 Task: Create a task  Implement a new cloud-based vendor management system for a company , assign it to team member softage.5@softage.net in the project BellRise and update the status of the task to  Off Track , set the priority of the task to Medium
Action: Mouse moved to (63, 48)
Screenshot: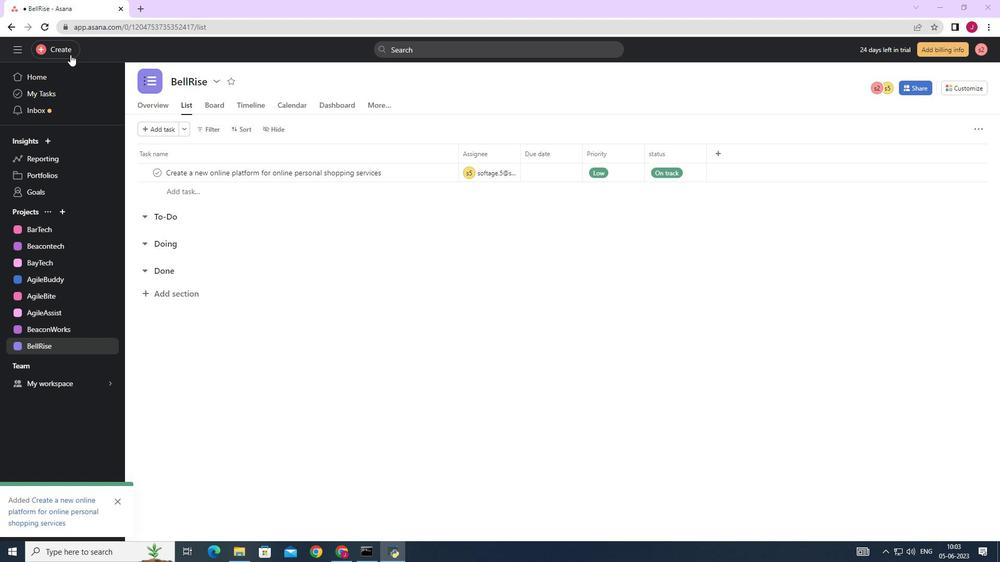 
Action: Mouse pressed left at (63, 48)
Screenshot: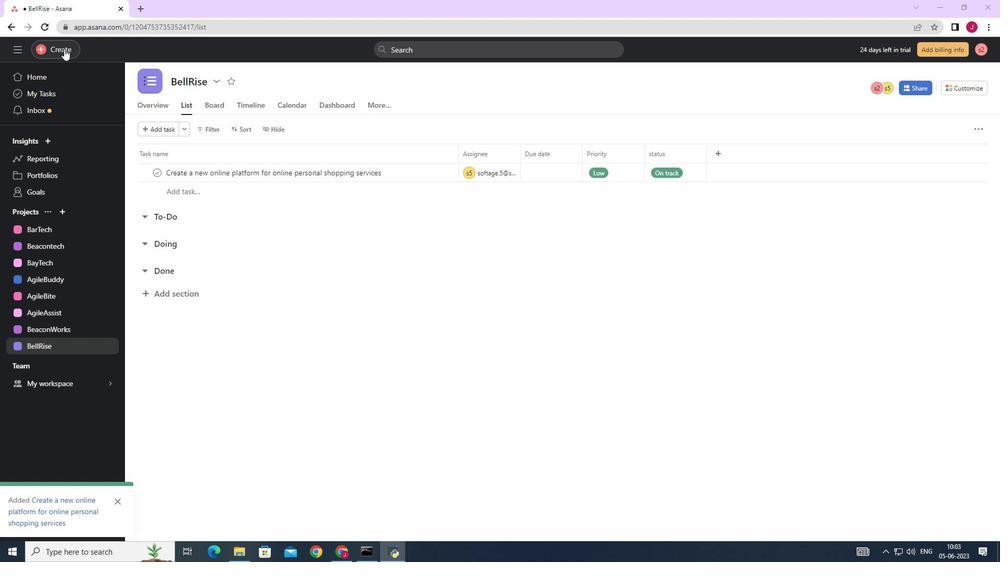 
Action: Mouse moved to (133, 49)
Screenshot: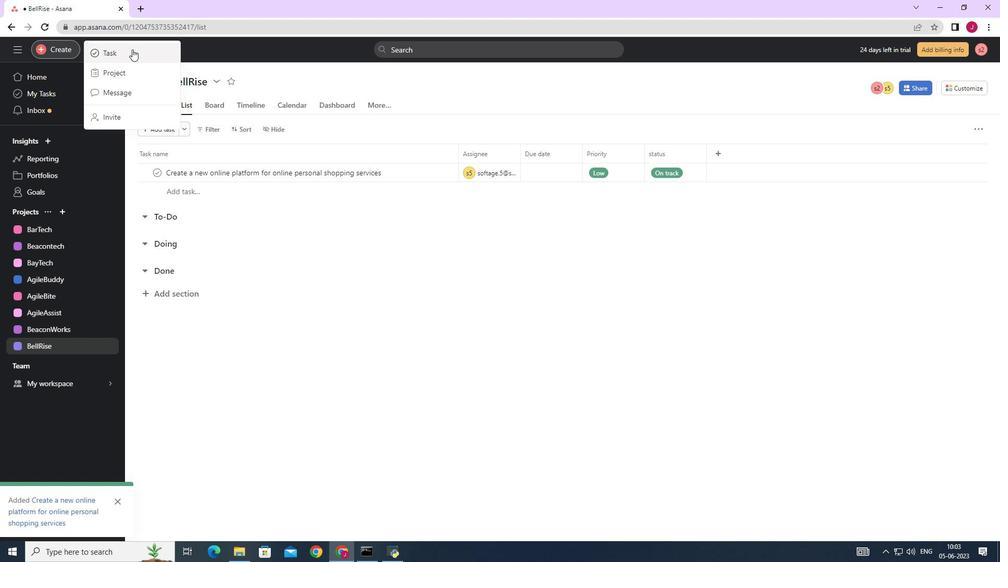 
Action: Mouse pressed left at (133, 49)
Screenshot: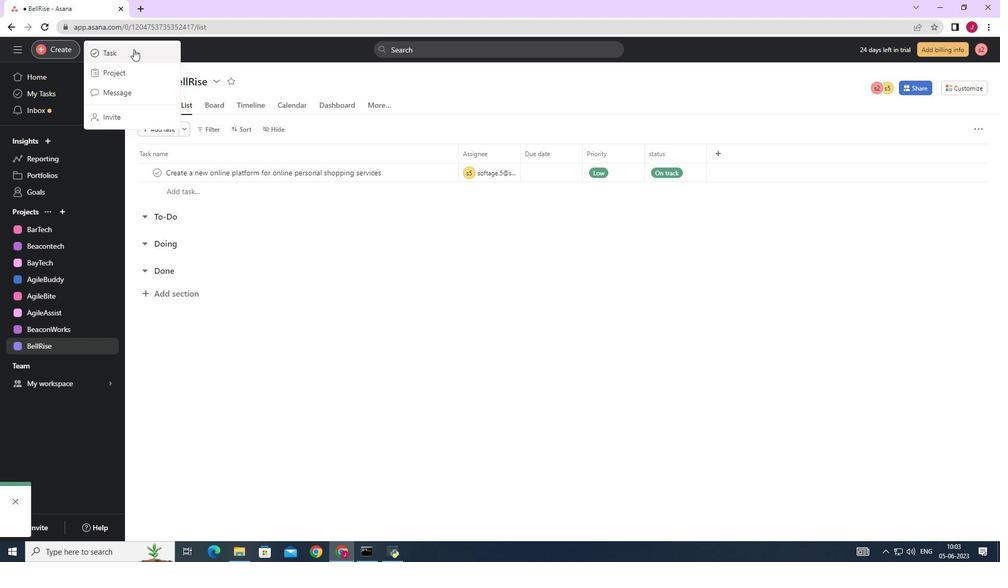 
Action: Mouse moved to (831, 348)
Screenshot: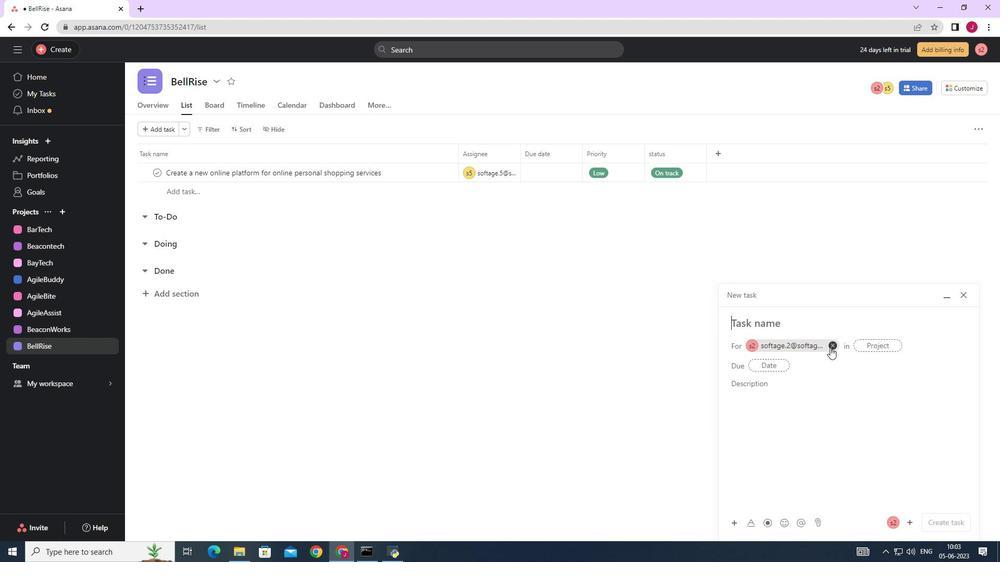 
Action: Mouse pressed left at (831, 348)
Screenshot: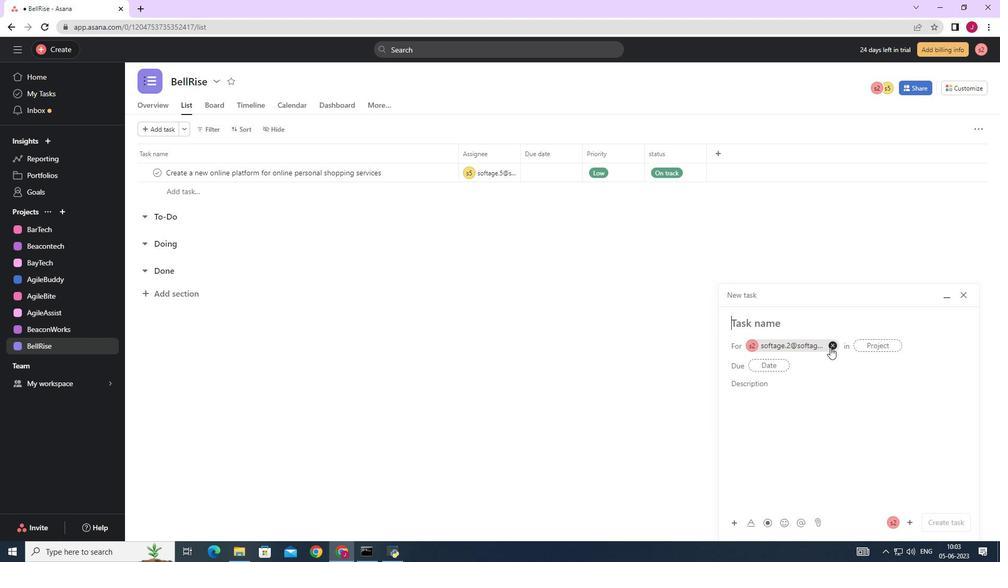 
Action: Mouse moved to (770, 322)
Screenshot: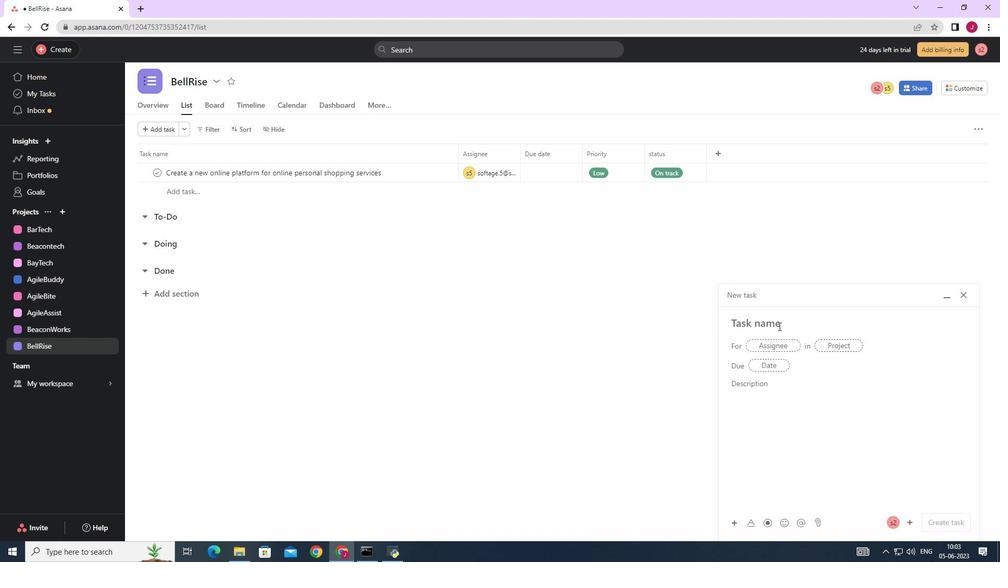 
Action: Mouse pressed left at (770, 322)
Screenshot: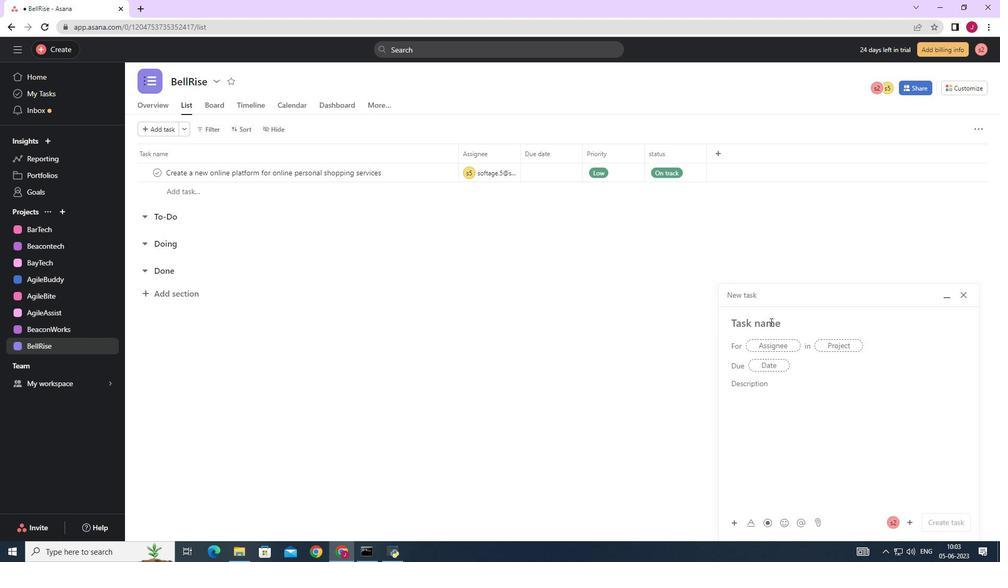 
Action: Mouse moved to (770, 321)
Screenshot: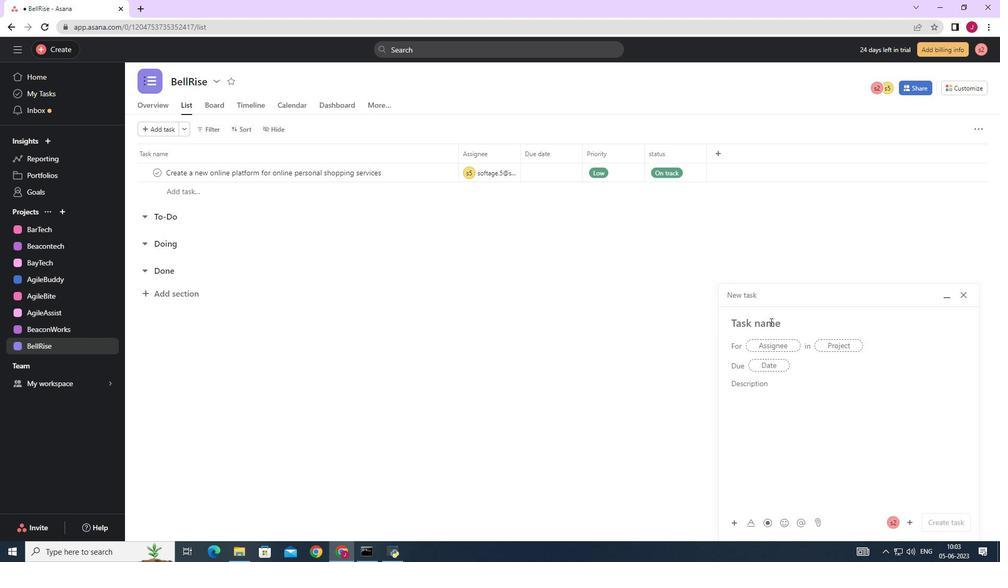 
Action: Key pressed <Key.caps_lock>I<Key.caps_lock>mplement<Key.space>a<Key.space>new<Key.space>cloud-based<Key.space>vendor<Key.space>management<Key.space>system<Key.space>for<Key.space>a<Key.space>company
Screenshot: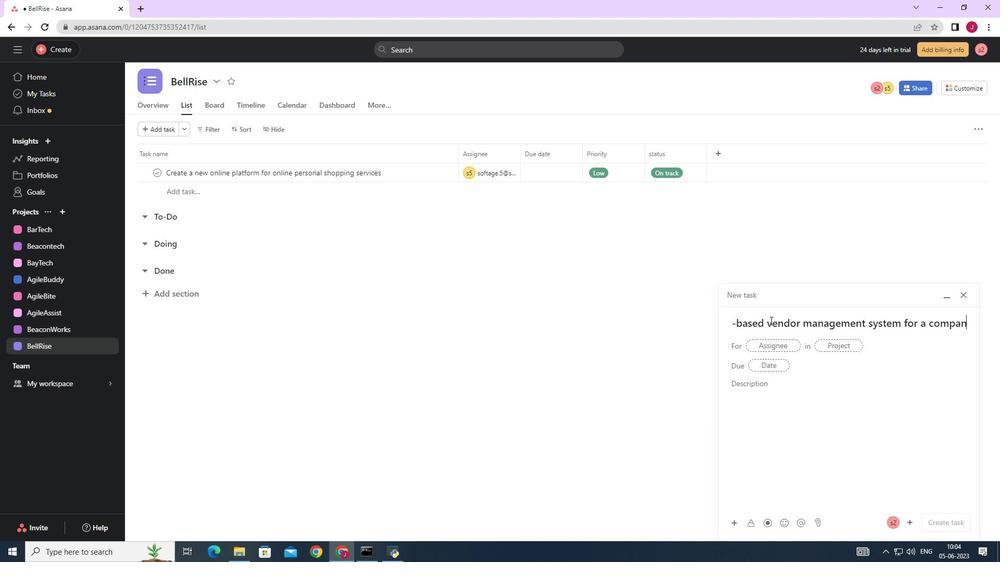 
Action: Mouse moved to (779, 345)
Screenshot: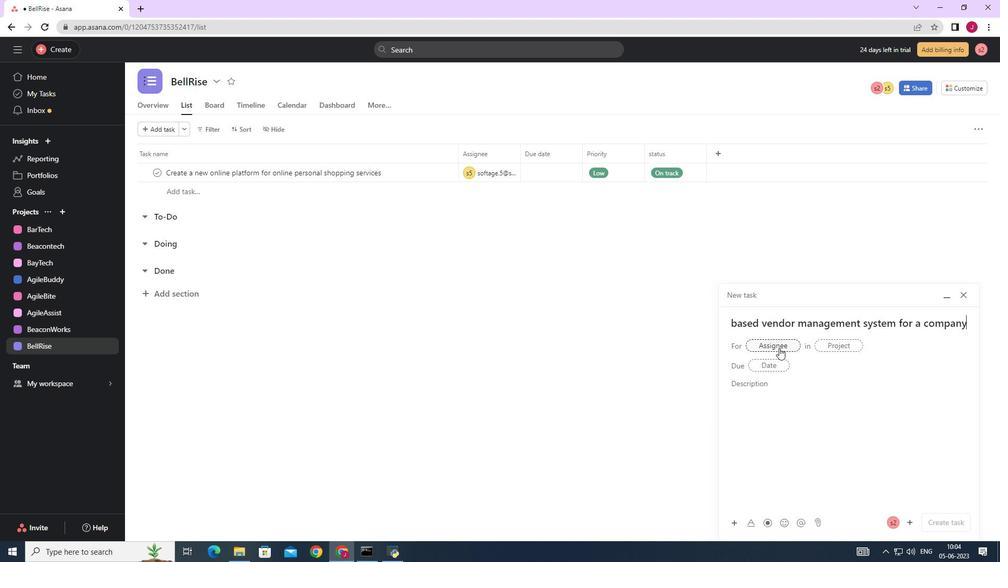 
Action: Mouse pressed left at (779, 345)
Screenshot: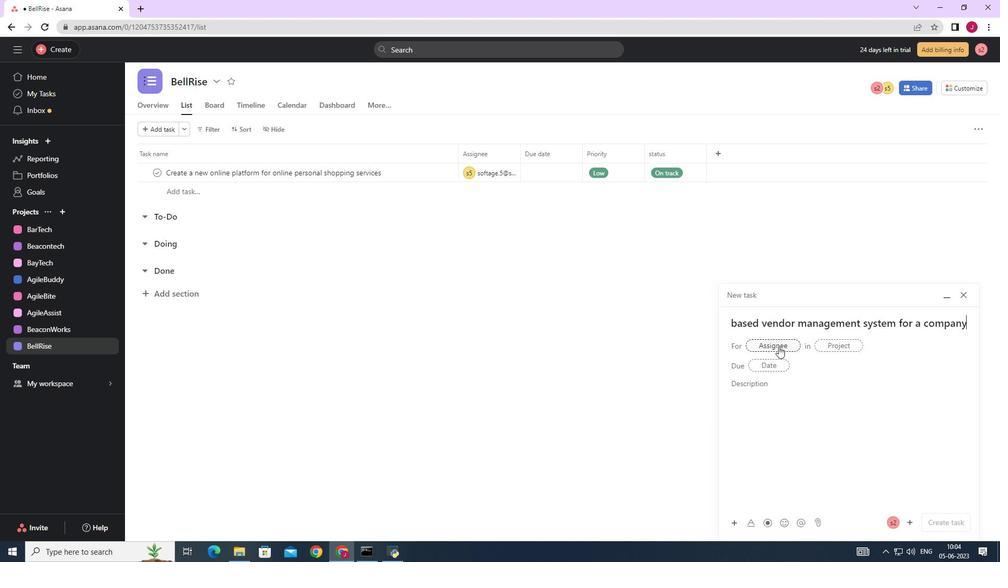 
Action: Key pressed softage.5
Screenshot: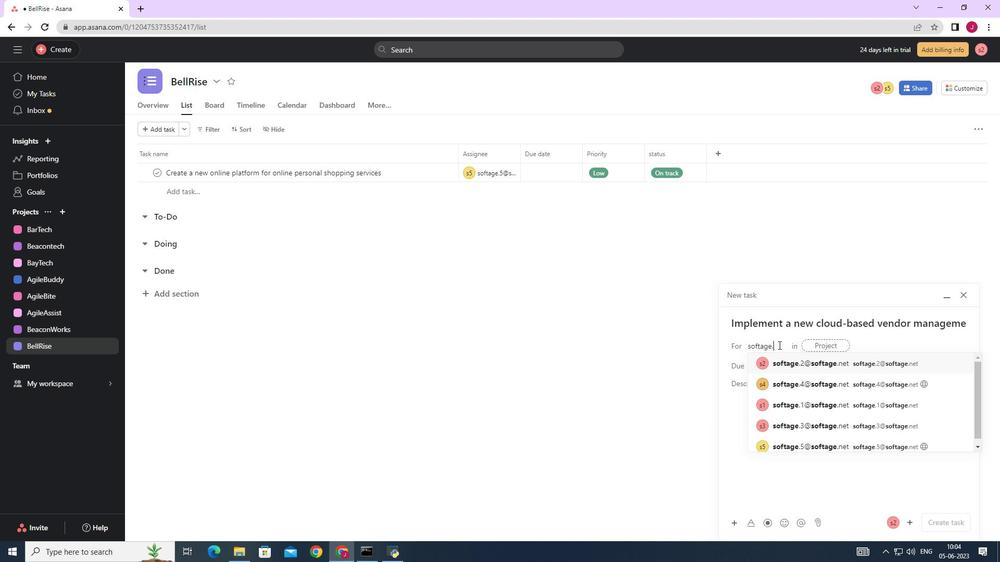 
Action: Mouse moved to (800, 362)
Screenshot: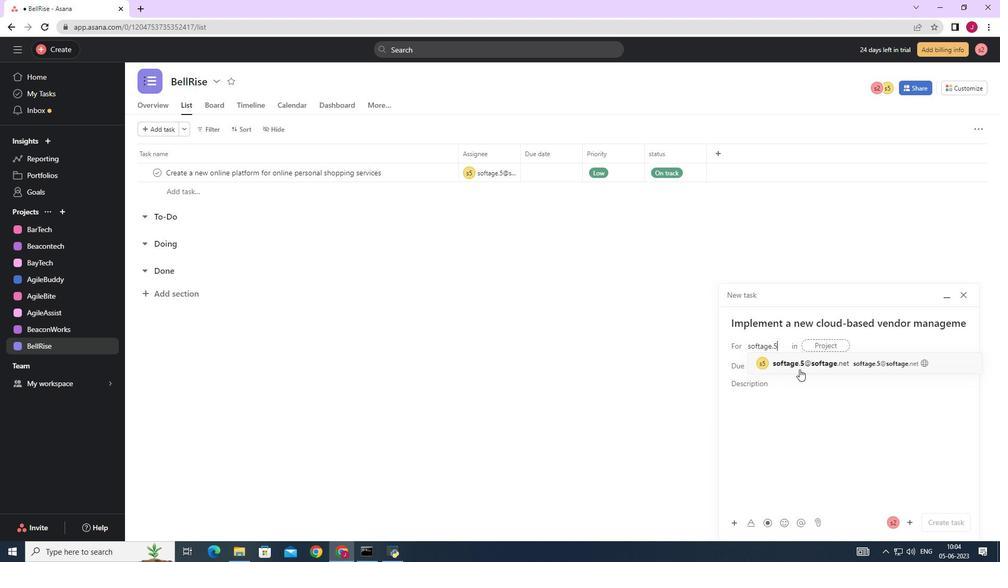 
Action: Mouse pressed left at (800, 362)
Screenshot: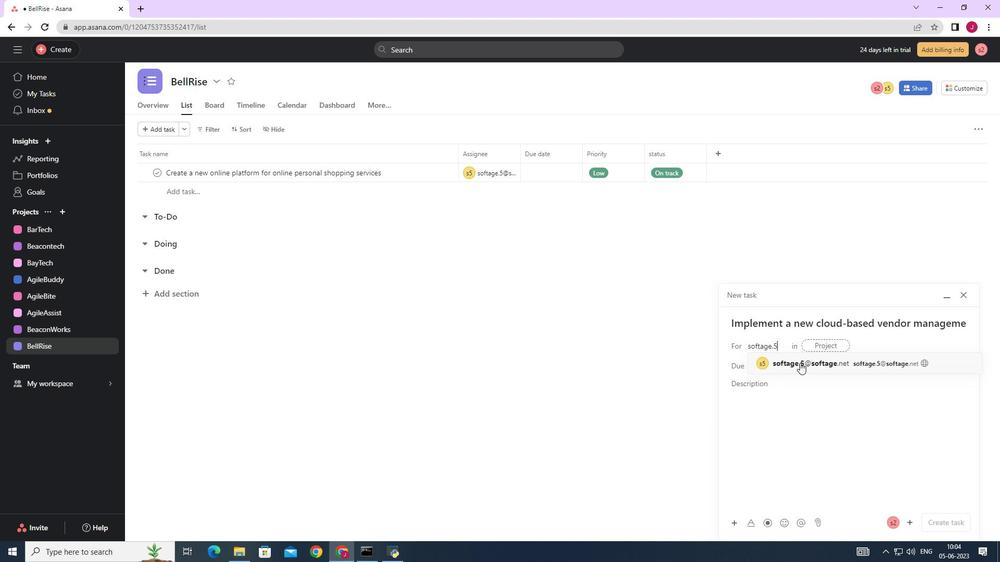 
Action: Mouse moved to (642, 363)
Screenshot: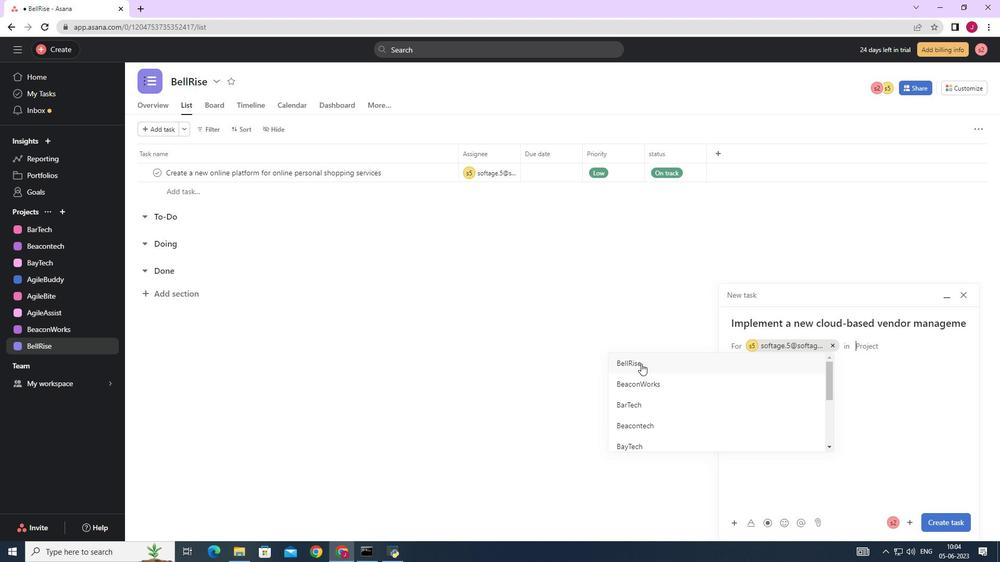 
Action: Mouse pressed left at (642, 363)
Screenshot: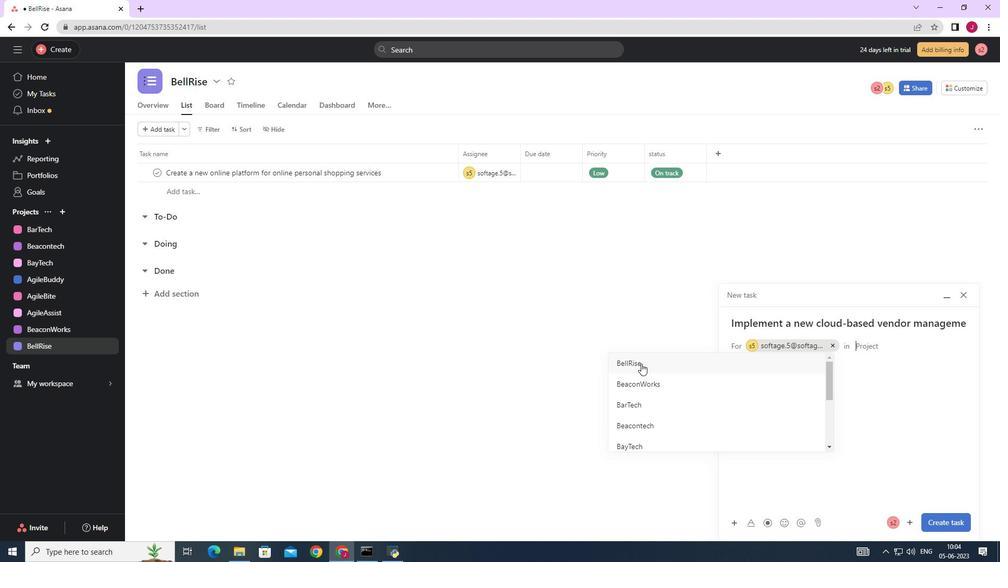 
Action: Mouse moved to (775, 387)
Screenshot: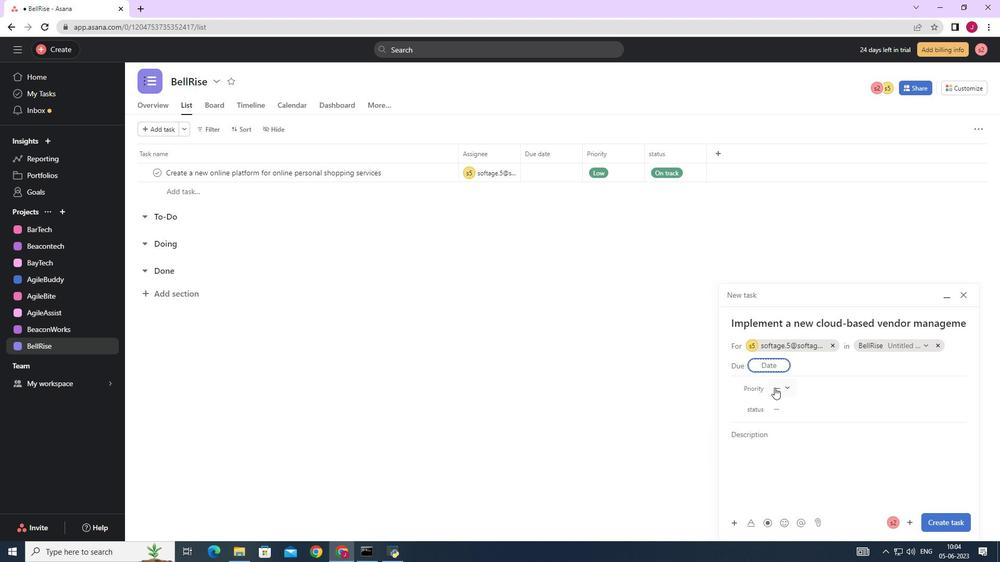 
Action: Mouse pressed left at (775, 387)
Screenshot: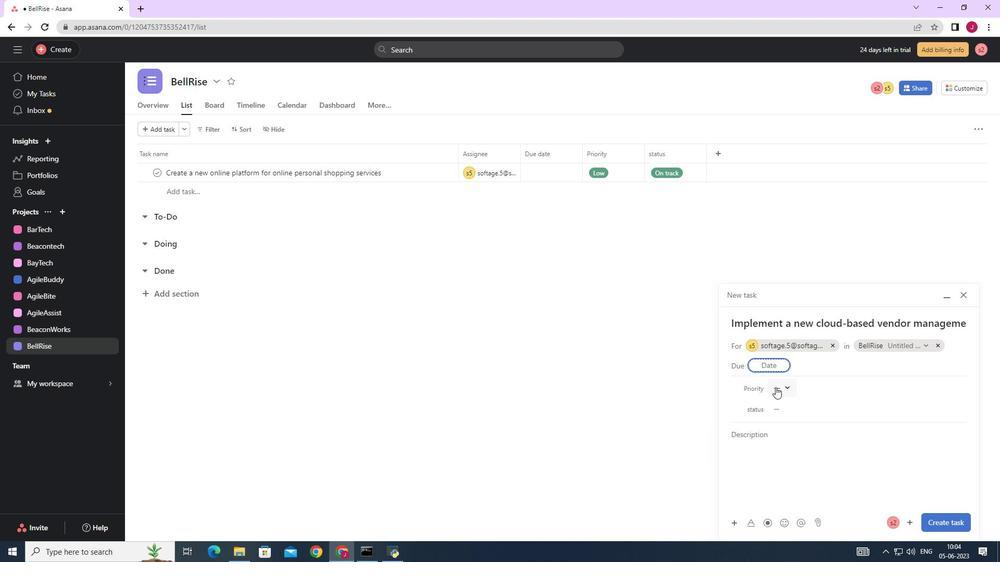 
Action: Mouse moved to (804, 438)
Screenshot: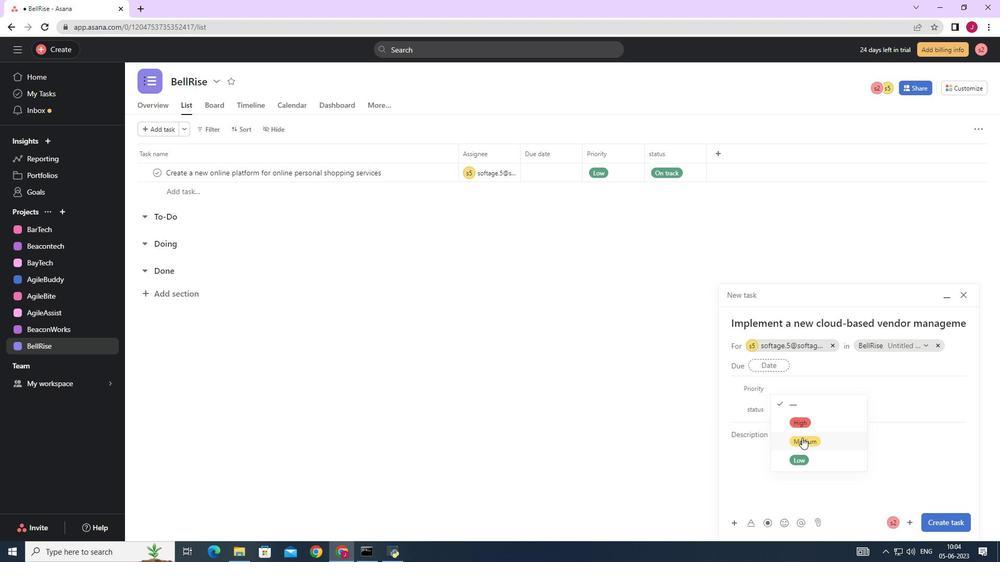 
Action: Mouse pressed left at (804, 438)
Screenshot: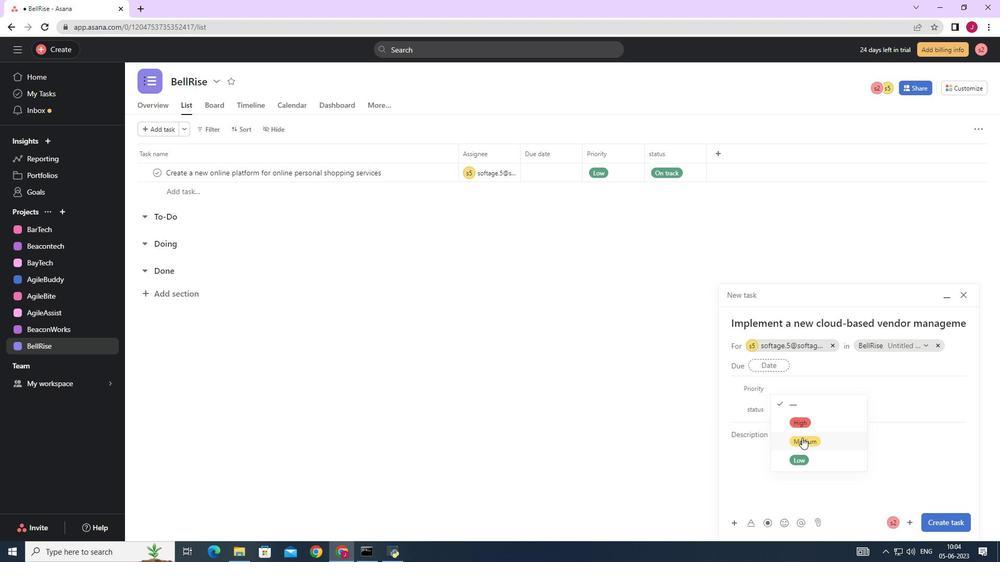 
Action: Mouse moved to (789, 405)
Screenshot: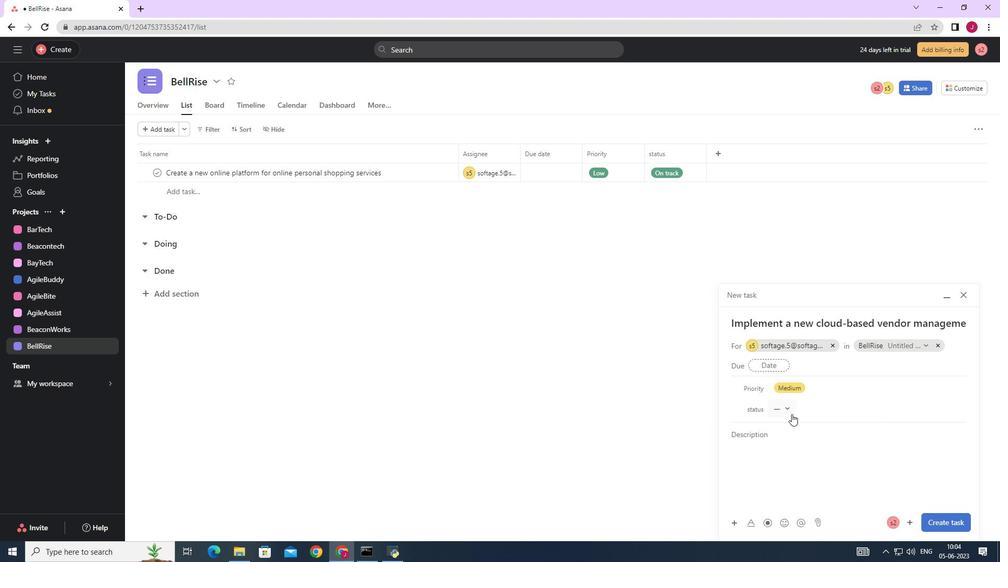 
Action: Mouse pressed left at (789, 405)
Screenshot: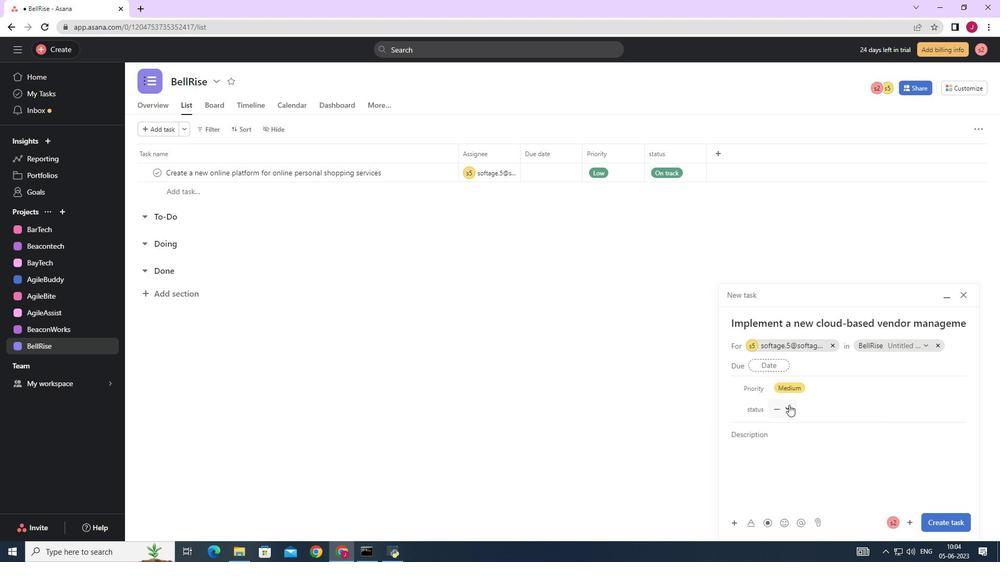 
Action: Mouse moved to (798, 462)
Screenshot: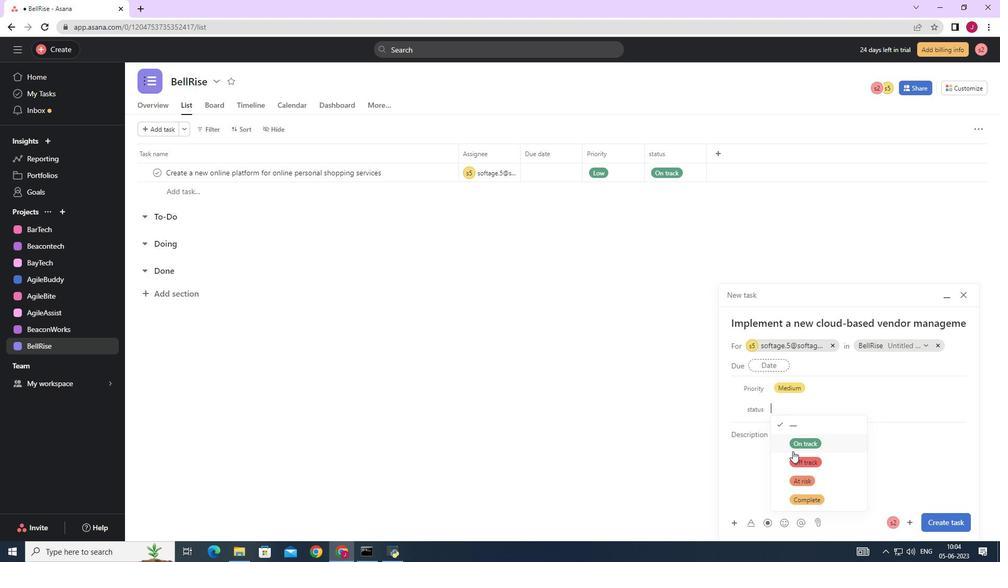 
Action: Mouse pressed left at (798, 462)
Screenshot: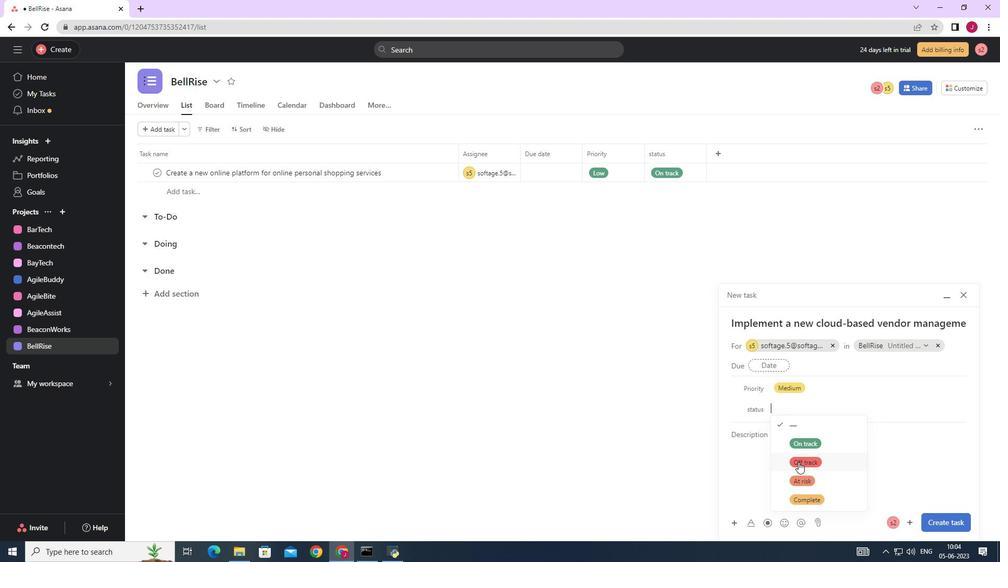 
Action: Mouse moved to (946, 521)
Screenshot: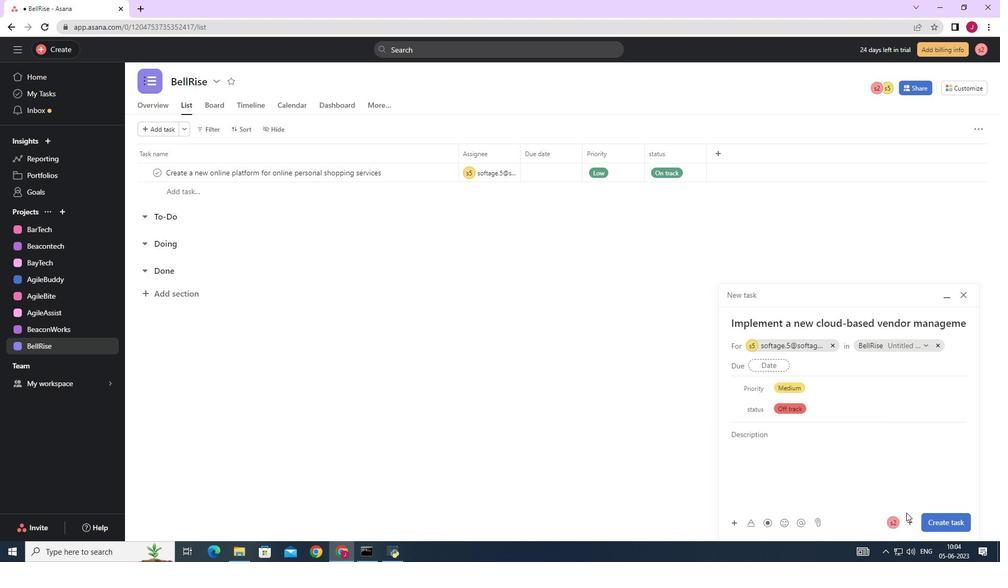 
Action: Mouse pressed left at (946, 521)
Screenshot: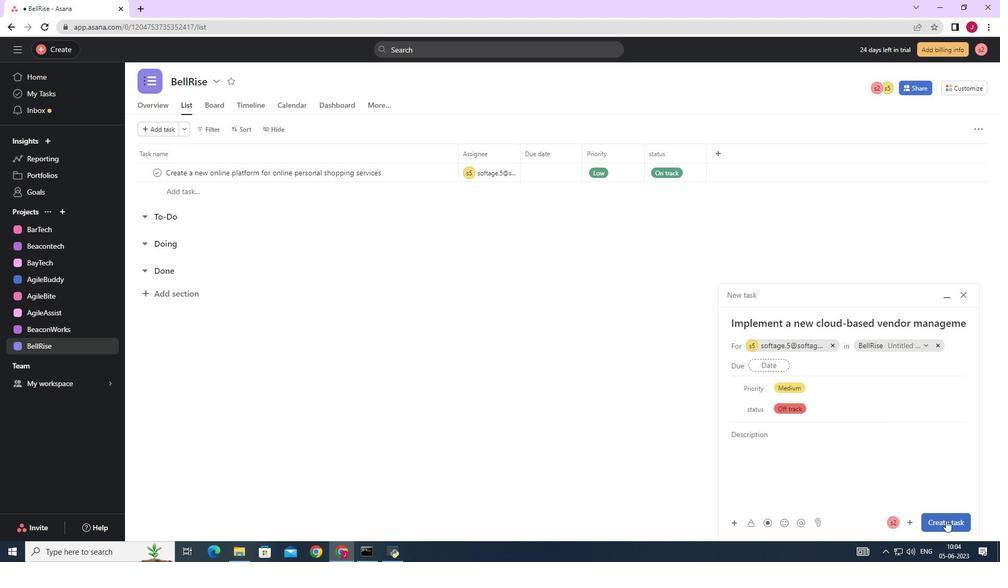 
Action: Mouse moved to (844, 433)
Screenshot: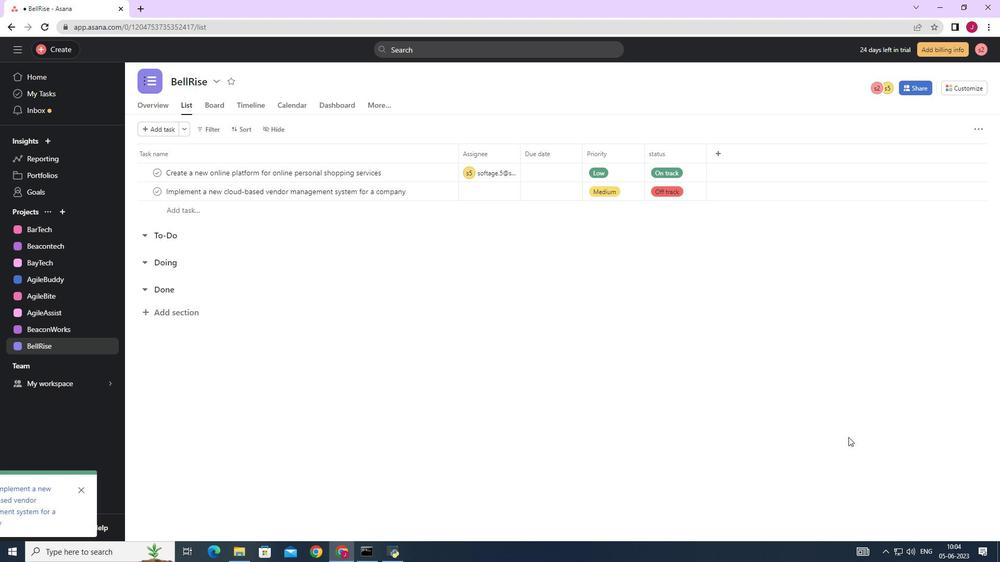 
